 Task: Look for gluten-free products only.
Action: Mouse moved to (24, 368)
Screenshot: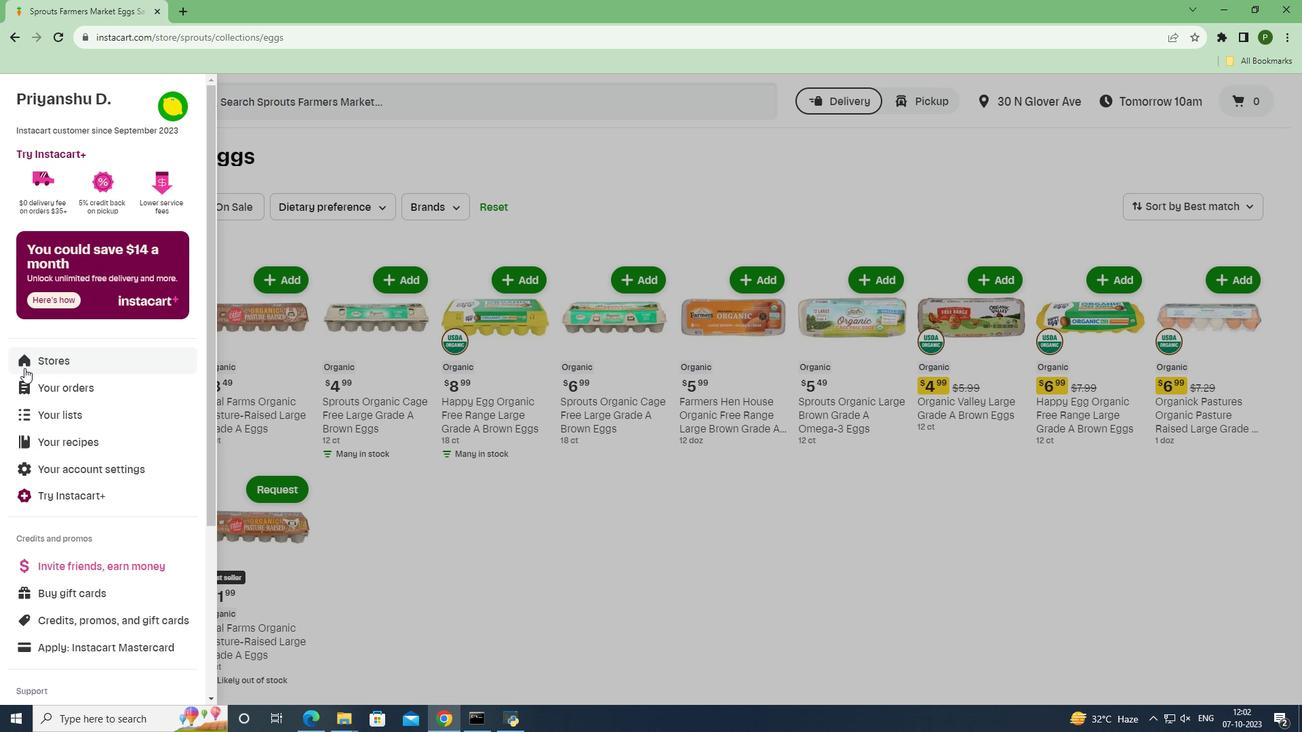 
Action: Mouse pressed left at (24, 368)
Screenshot: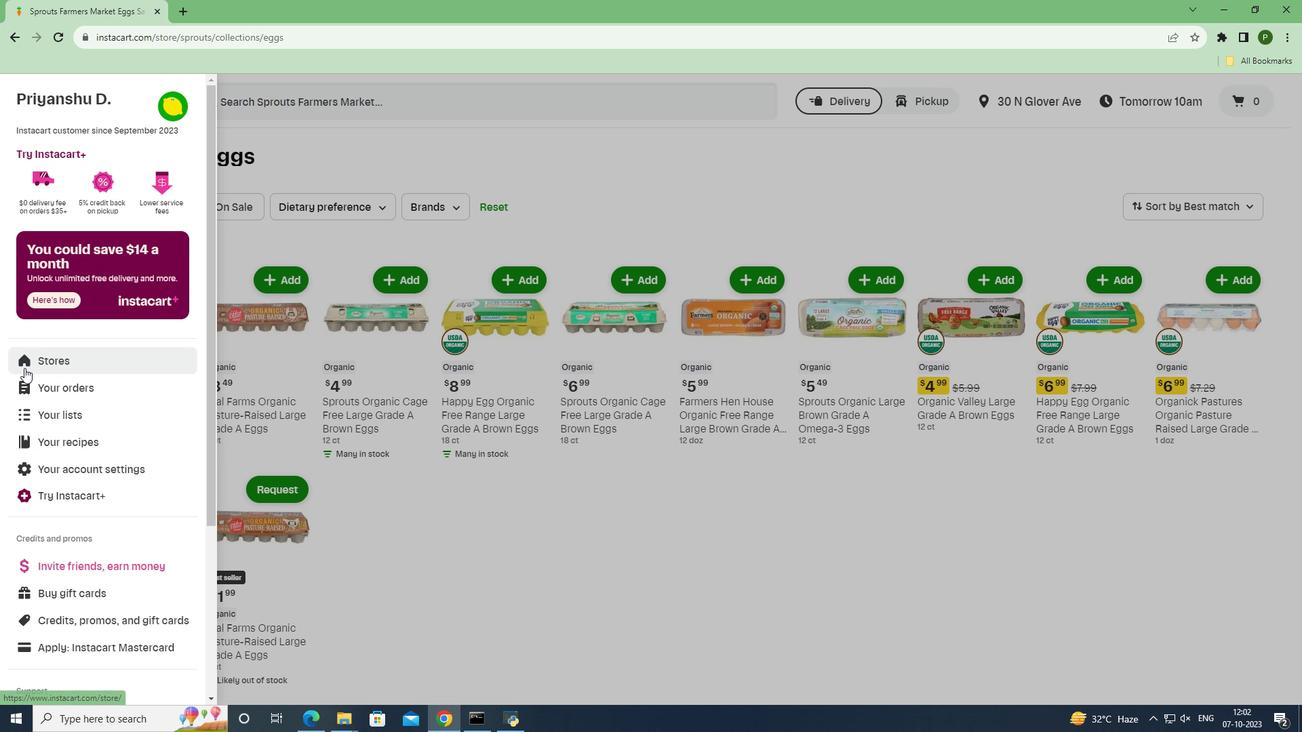 
Action: Mouse moved to (295, 155)
Screenshot: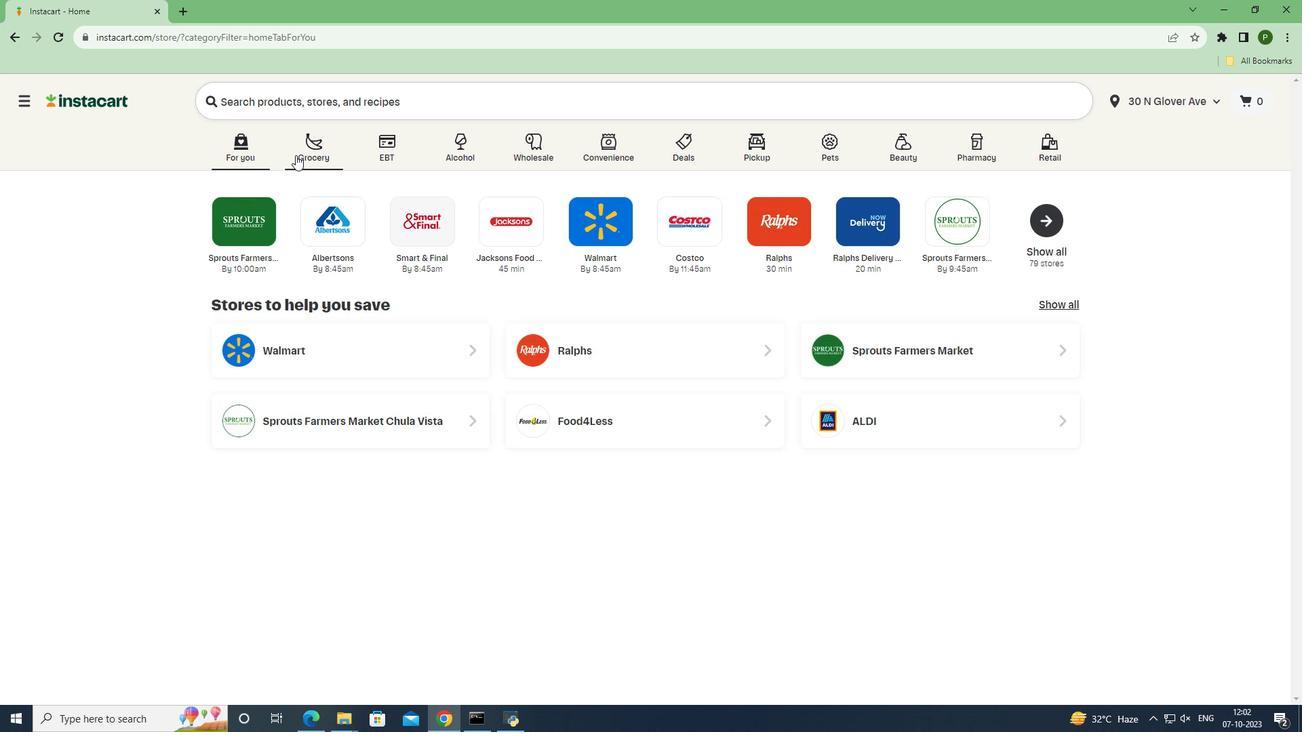 
Action: Mouse pressed left at (295, 155)
Screenshot: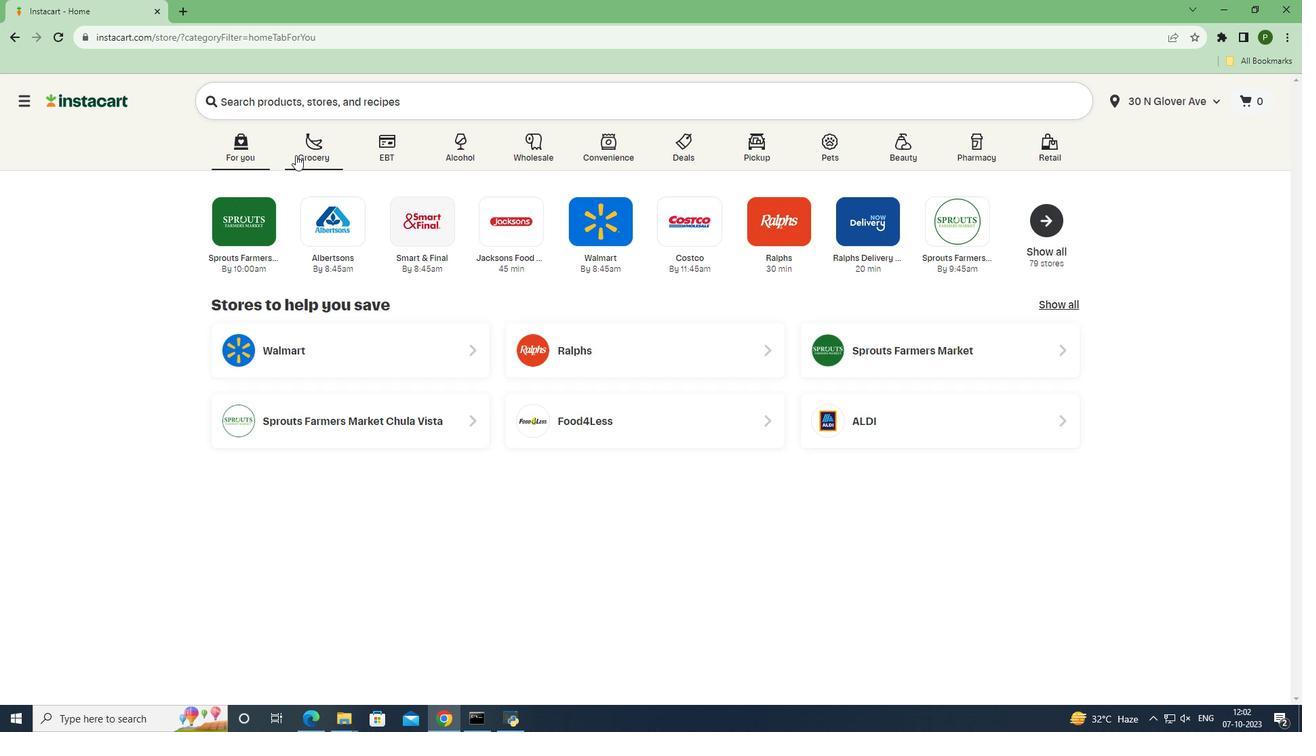 
Action: Mouse moved to (528, 297)
Screenshot: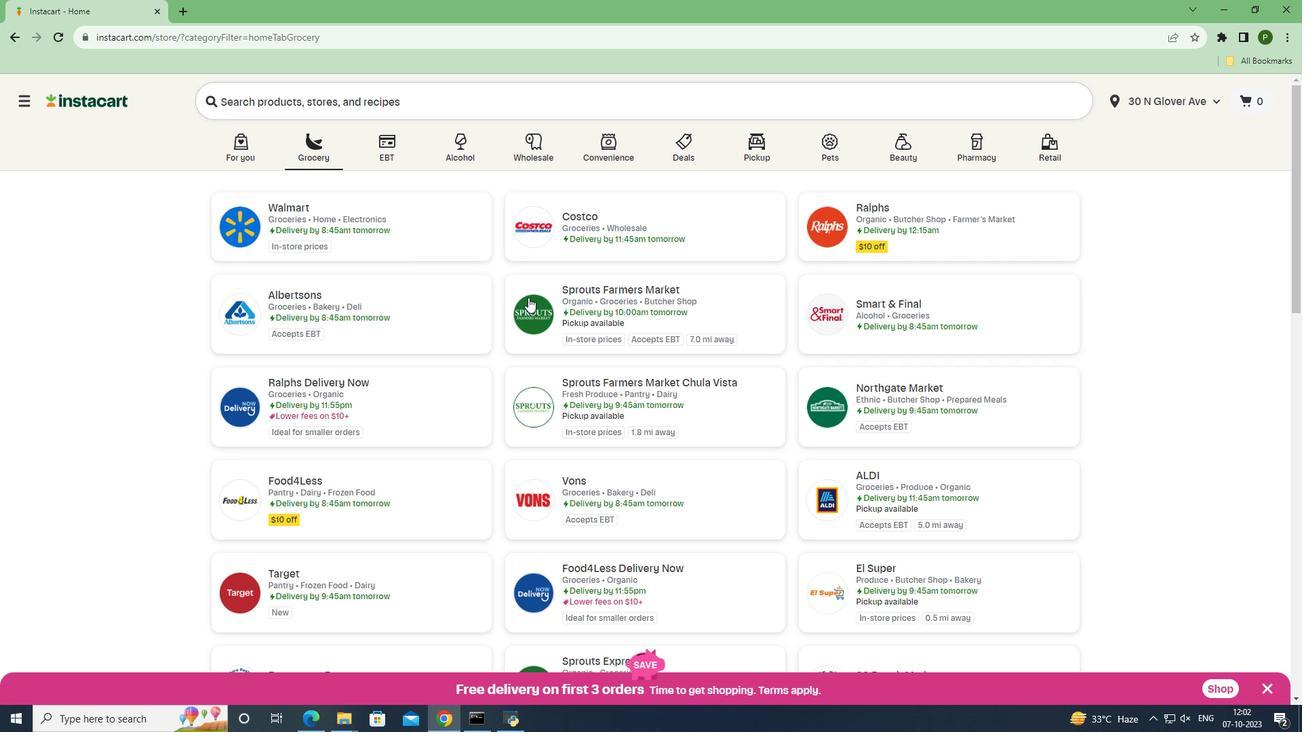 
Action: Mouse pressed left at (528, 297)
Screenshot: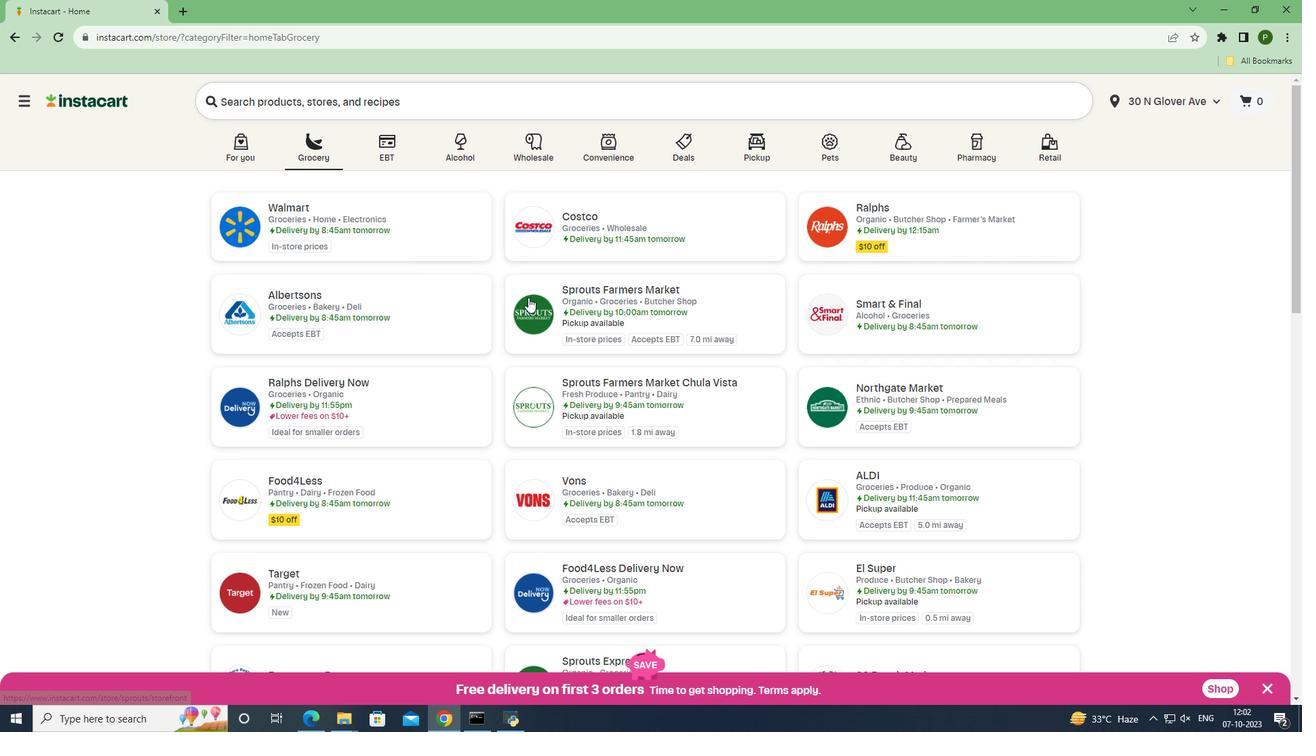 
Action: Mouse moved to (129, 436)
Screenshot: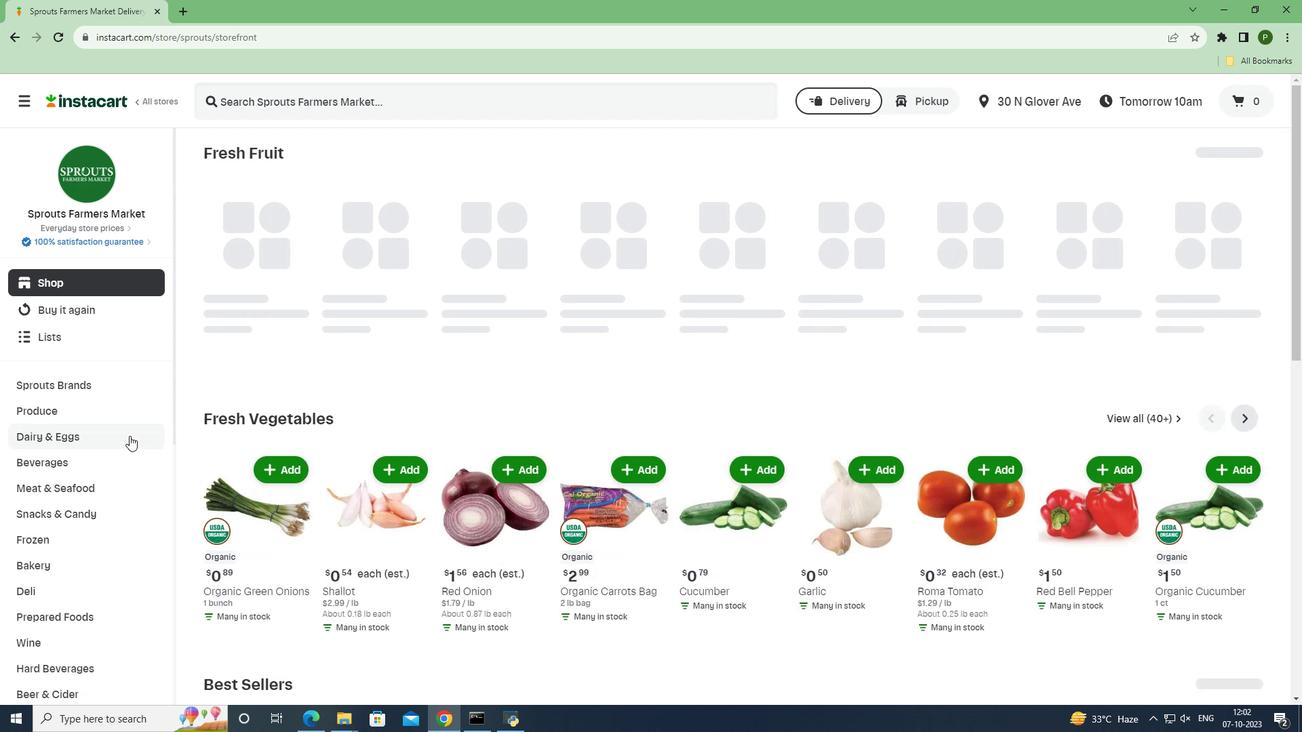 
Action: Mouse pressed left at (129, 436)
Screenshot: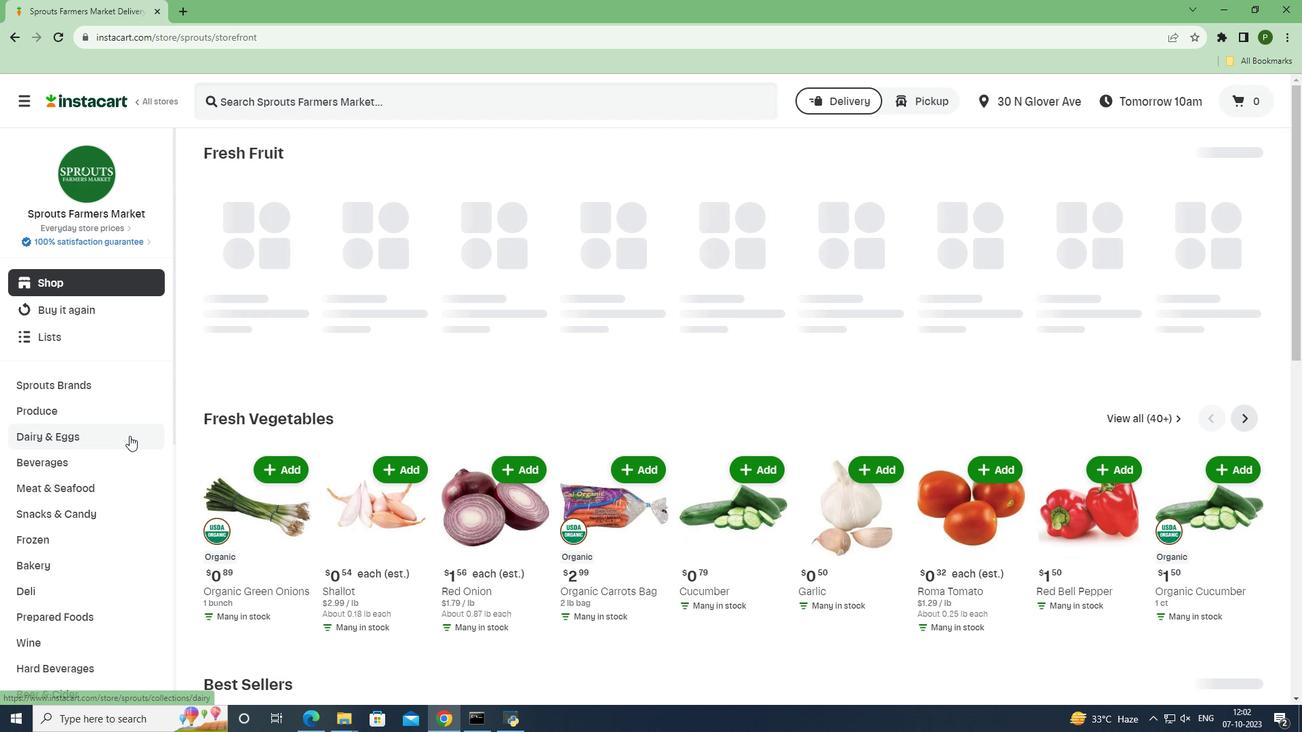 
Action: Mouse moved to (97, 513)
Screenshot: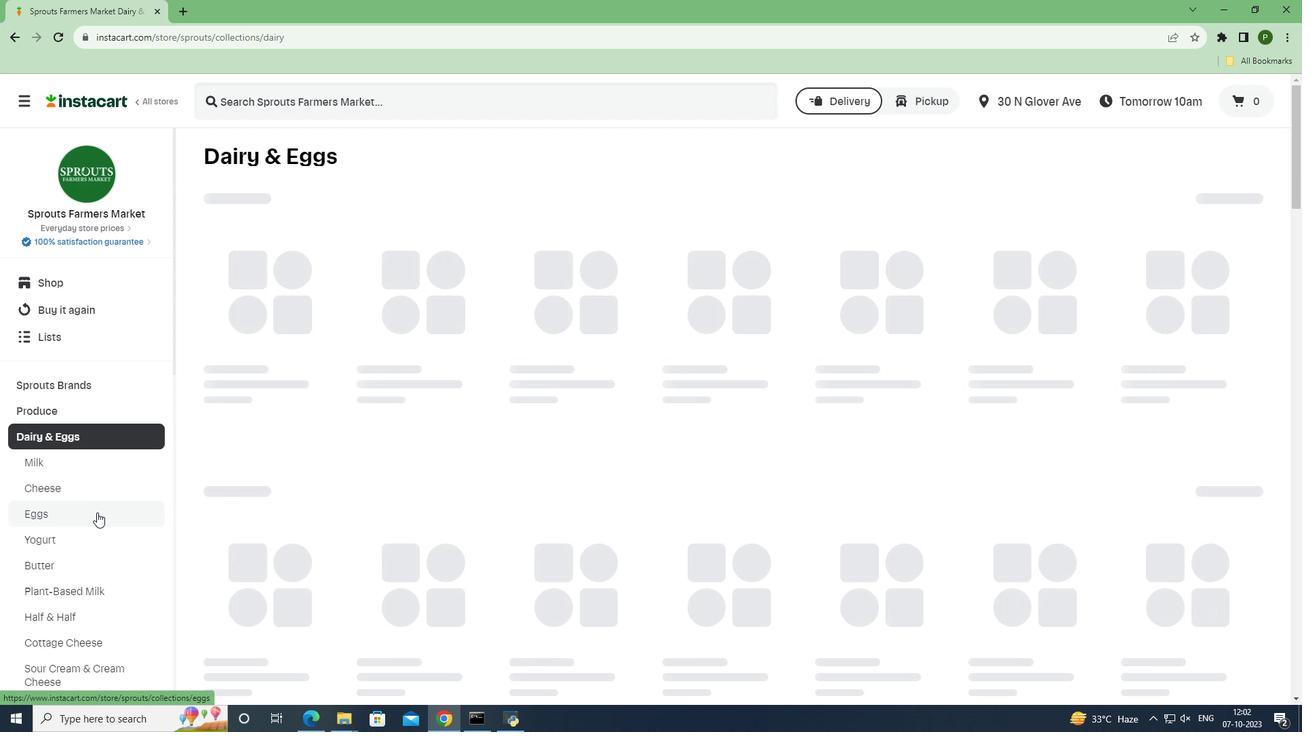 
Action: Mouse pressed left at (97, 513)
Screenshot: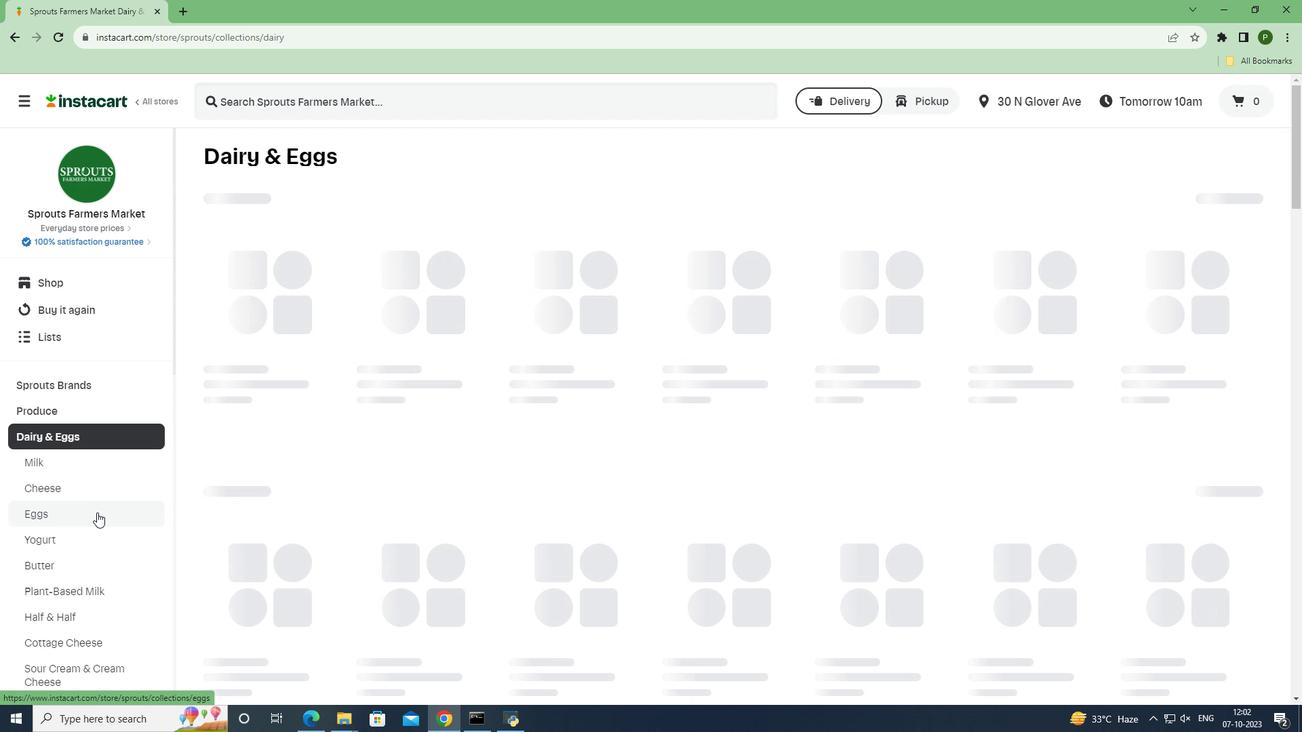 
Action: Mouse moved to (306, 206)
Screenshot: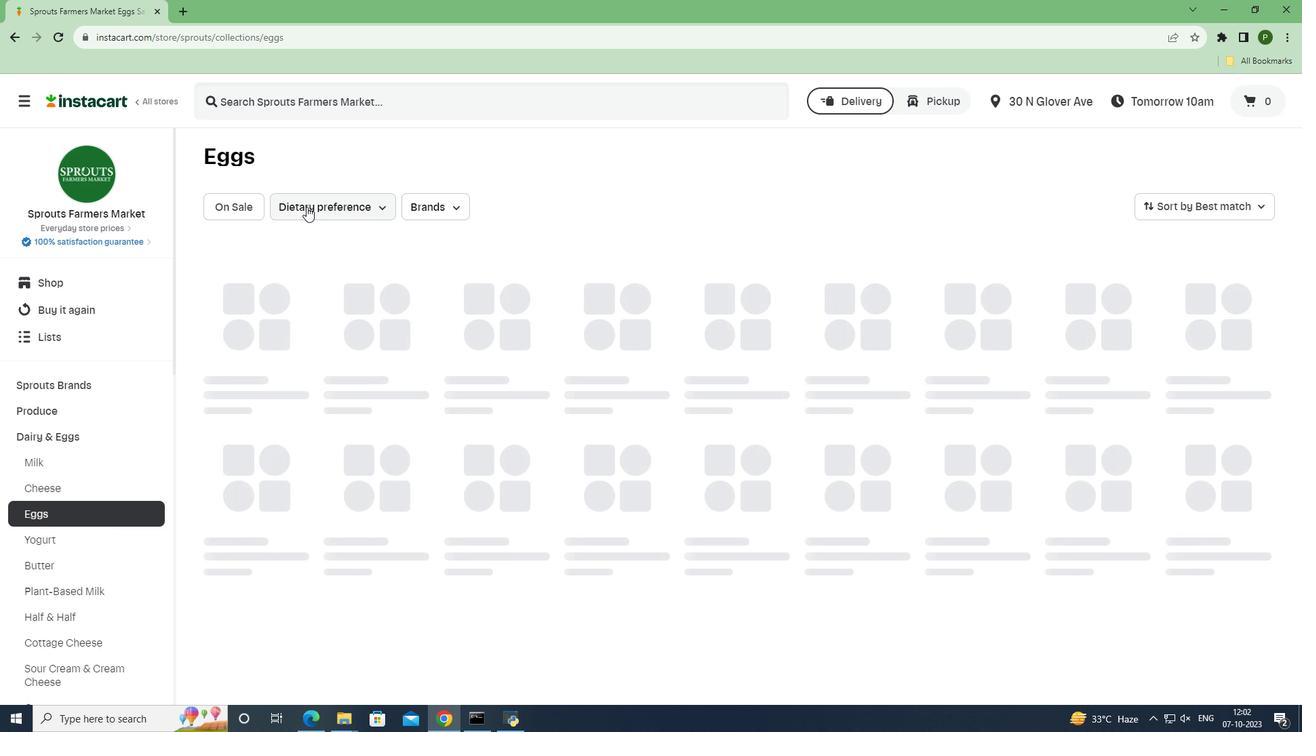 
Action: Mouse pressed left at (306, 206)
Screenshot: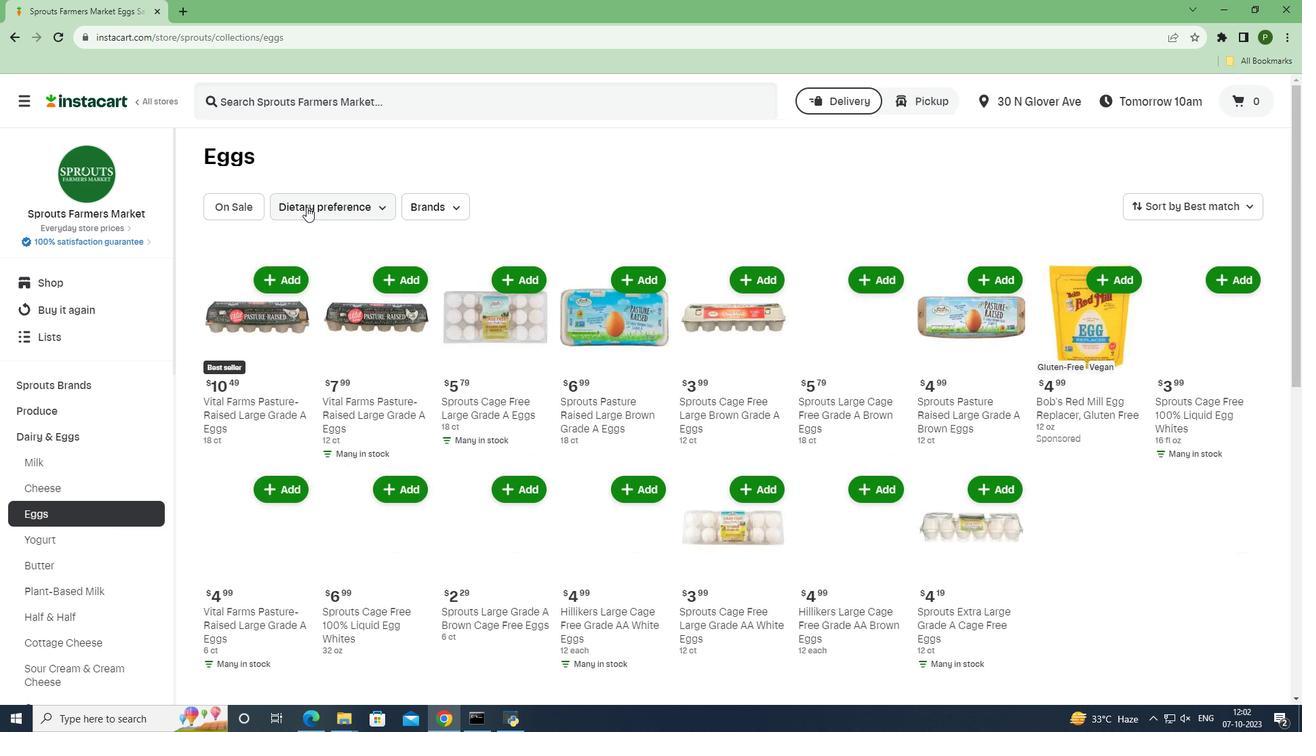 
Action: Mouse moved to (325, 273)
Screenshot: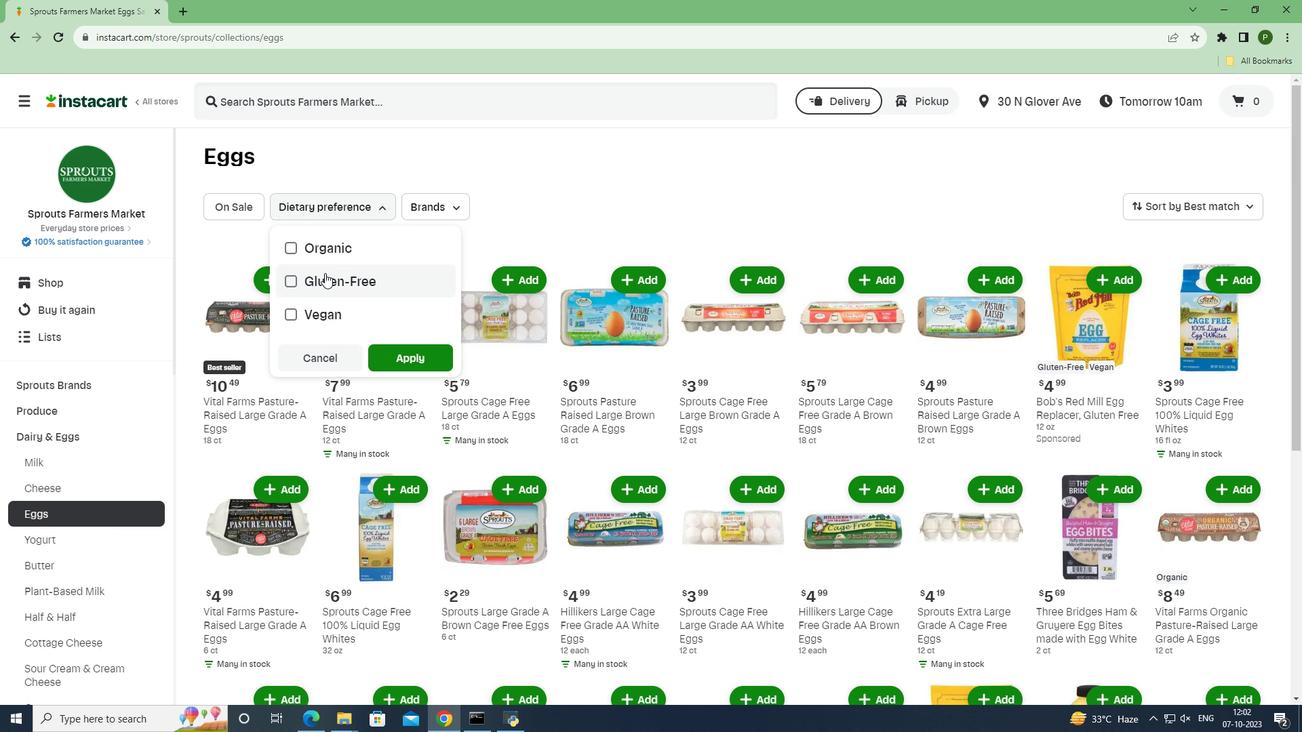 
Action: Mouse pressed left at (325, 273)
Screenshot: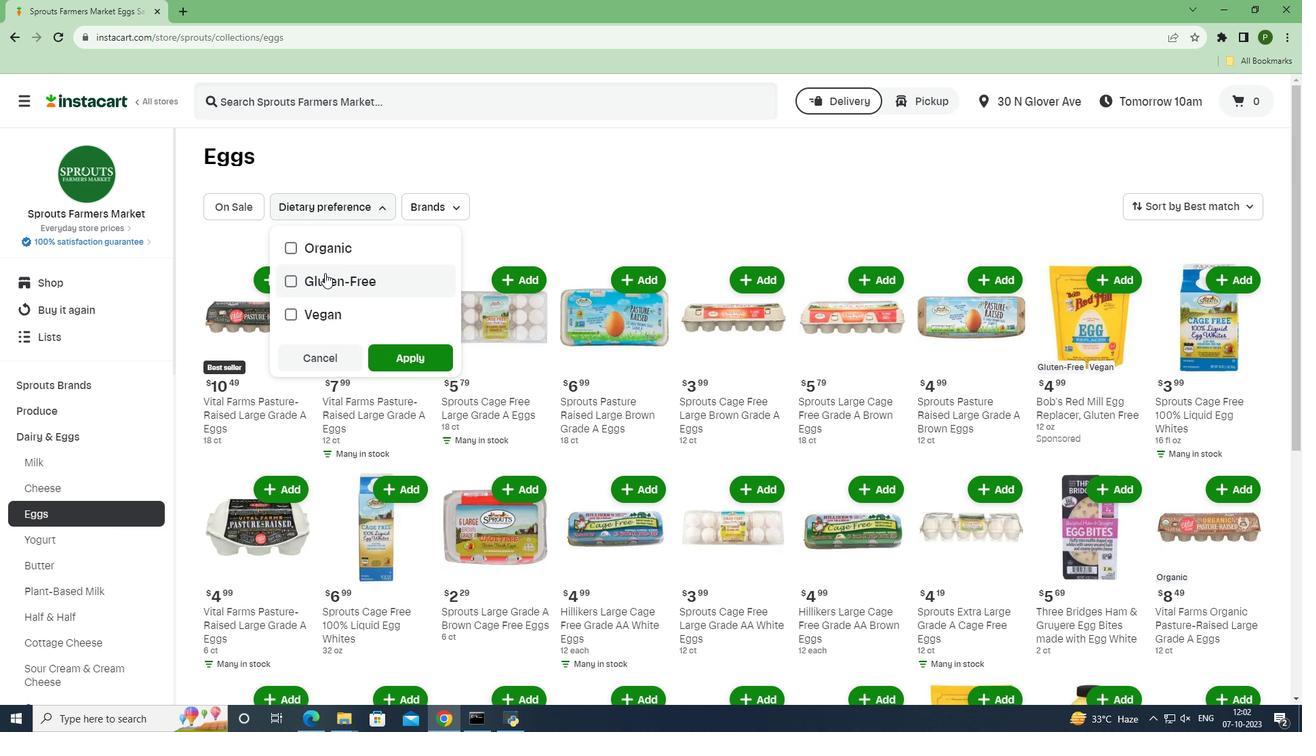 
Action: Mouse moved to (383, 350)
Screenshot: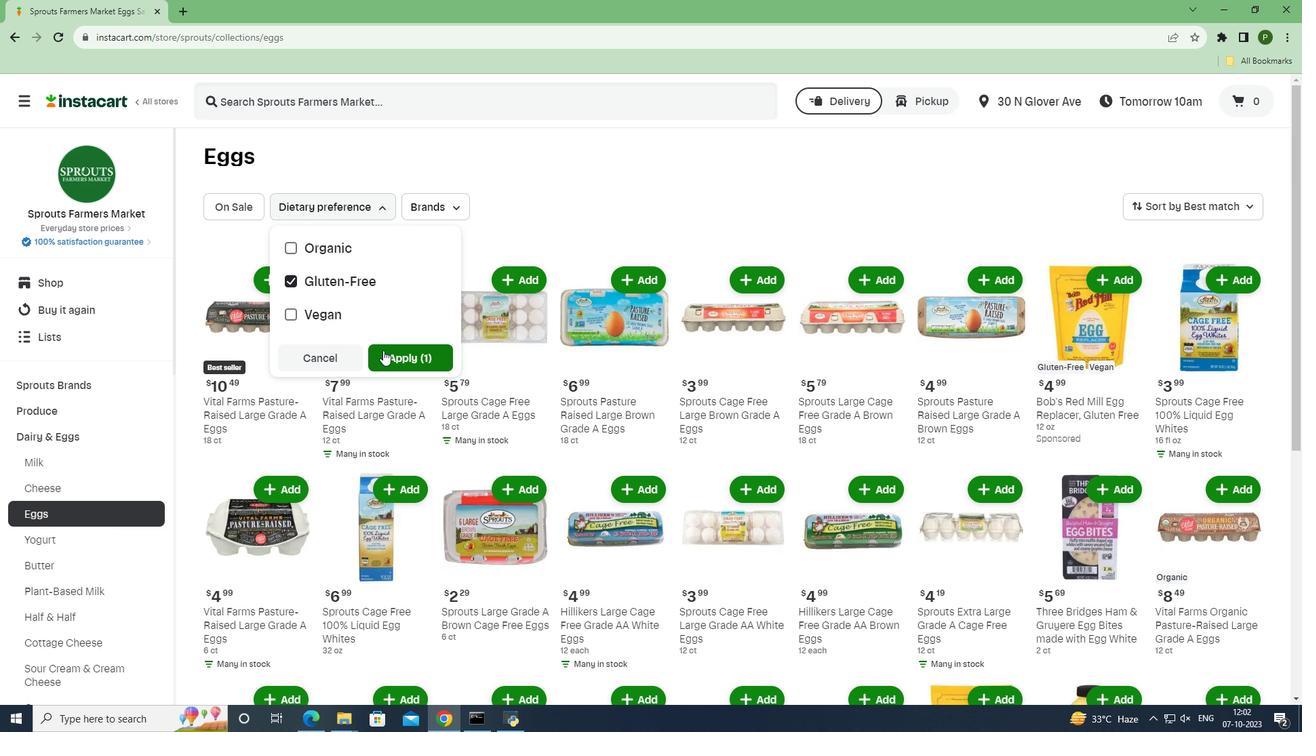 
Action: Mouse pressed left at (383, 350)
Screenshot: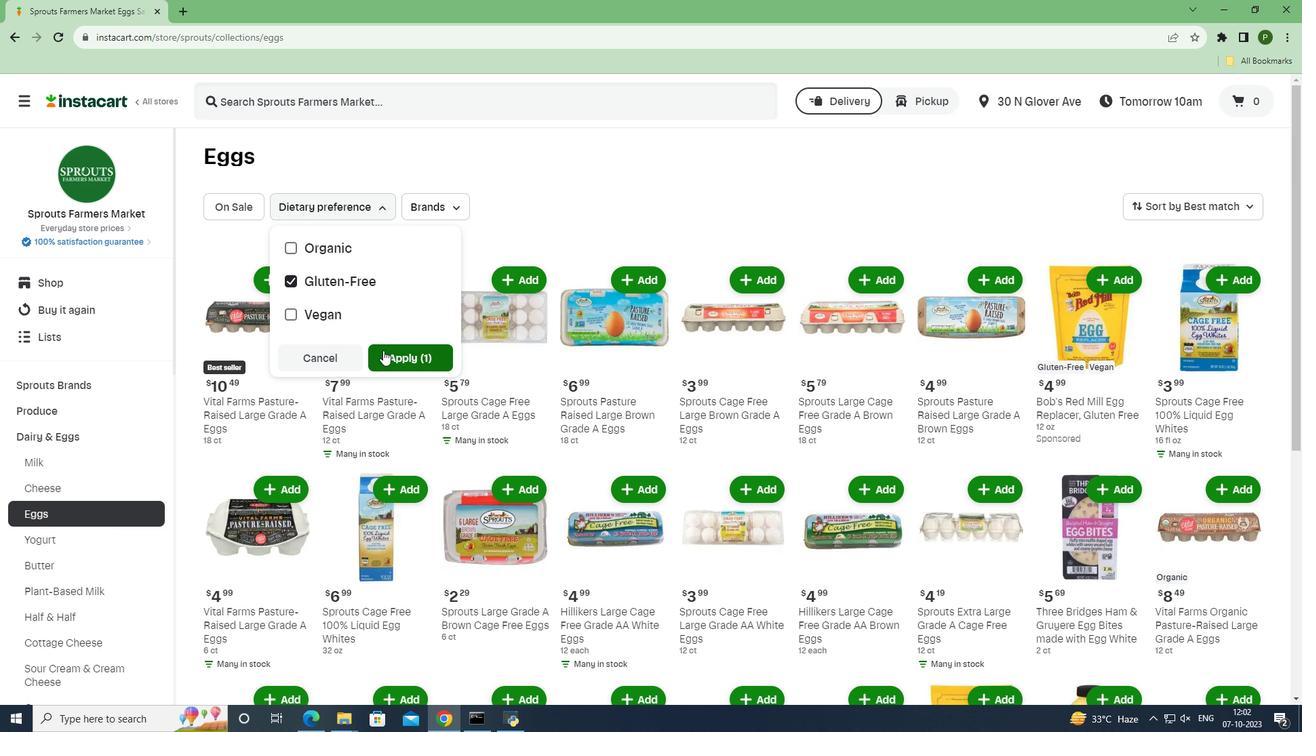 
Action: Mouse moved to (451, 413)
Screenshot: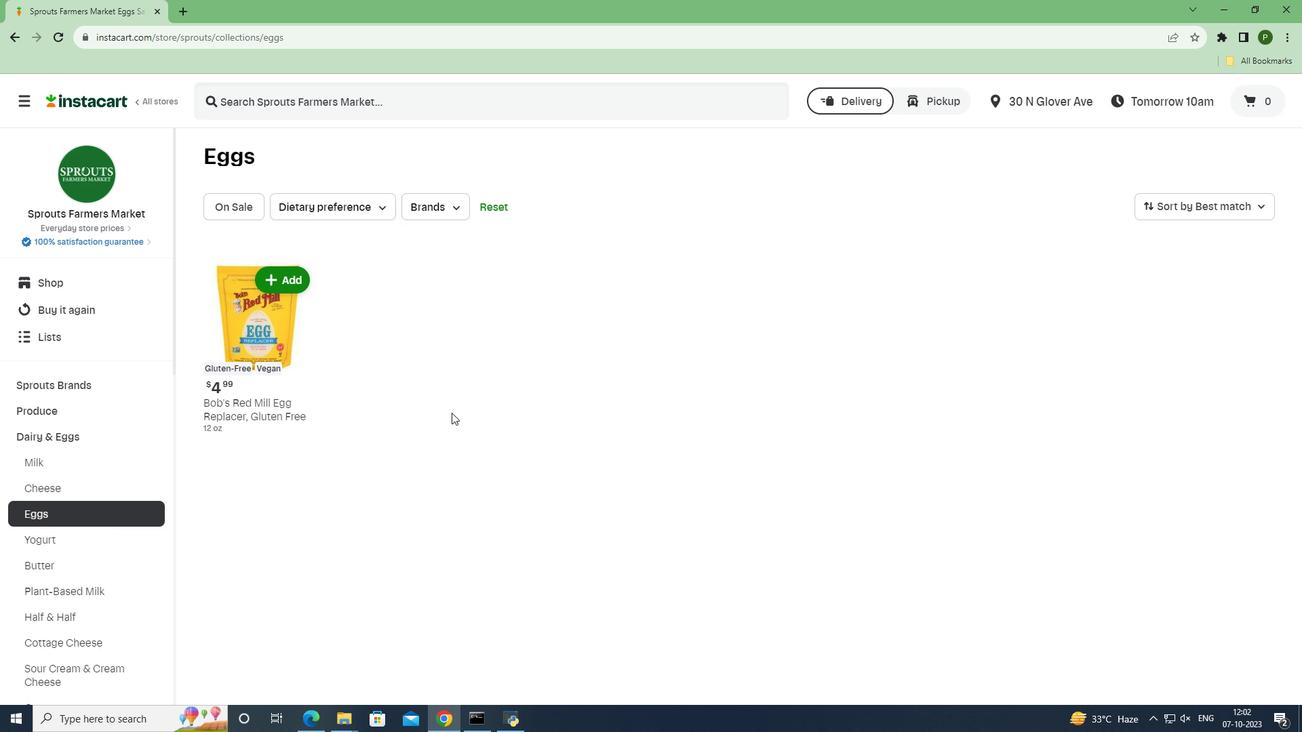 
